 Task: Enable the option "Kasenna RTSP dialect" in the RTP/RTSP/SDP demuxer.
Action: Mouse moved to (95, 12)
Screenshot: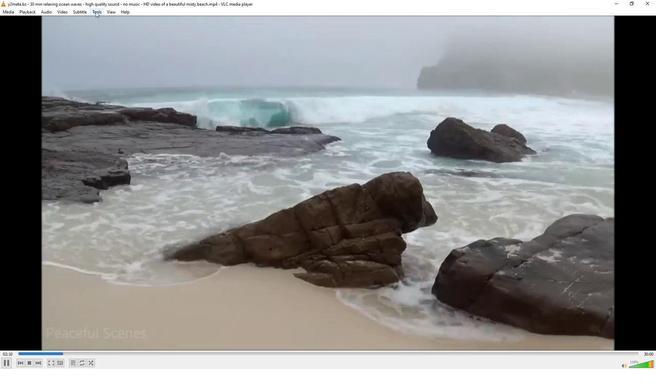 
Action: Mouse pressed left at (95, 12)
Screenshot: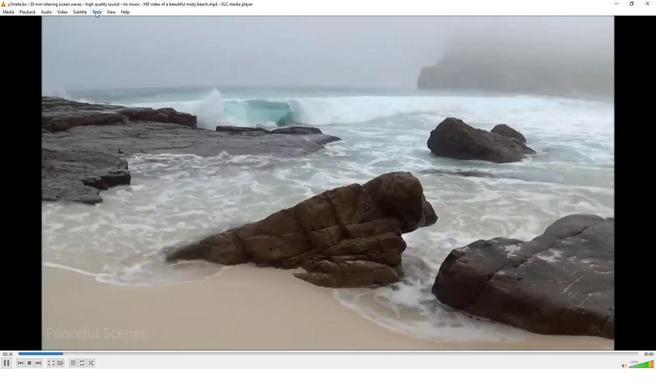 
Action: Mouse moved to (114, 92)
Screenshot: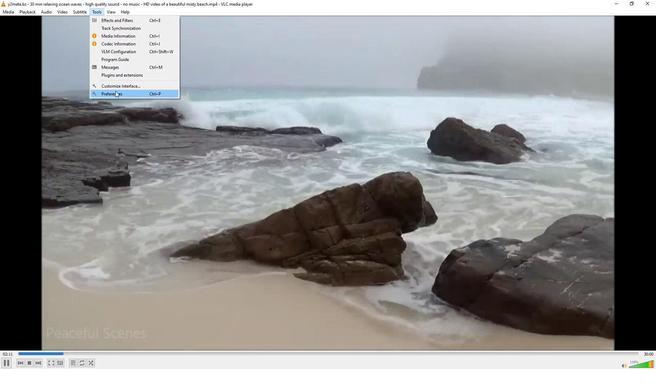 
Action: Mouse pressed left at (114, 92)
Screenshot: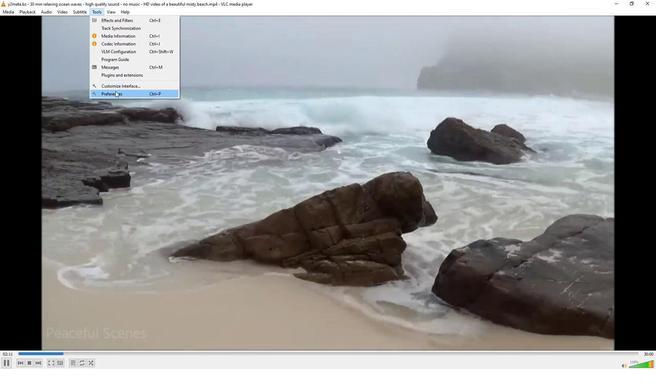 
Action: Mouse moved to (182, 287)
Screenshot: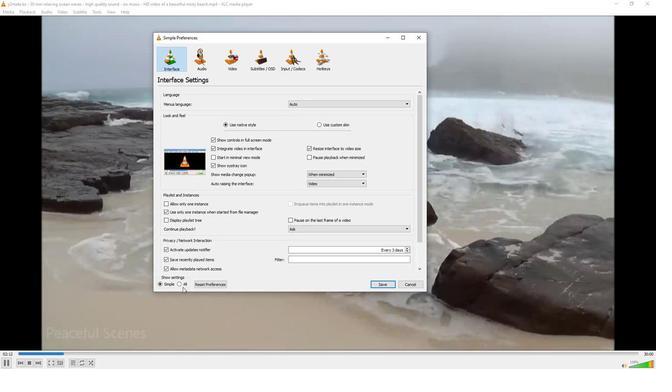 
Action: Mouse pressed left at (182, 287)
Screenshot: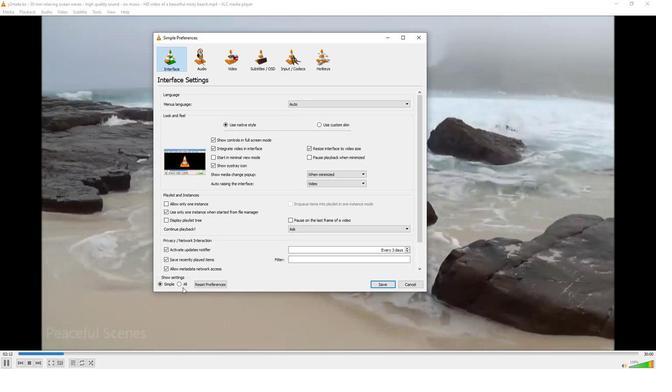 
Action: Mouse moved to (179, 282)
Screenshot: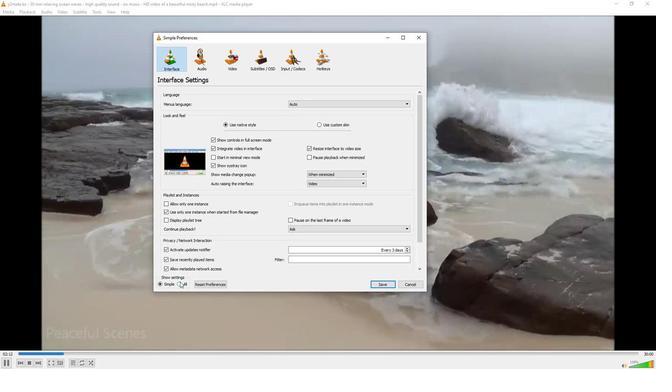 
Action: Mouse pressed left at (179, 282)
Screenshot: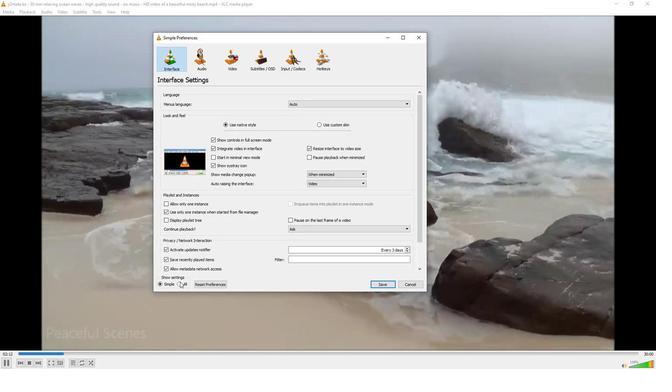 
Action: Mouse moved to (169, 187)
Screenshot: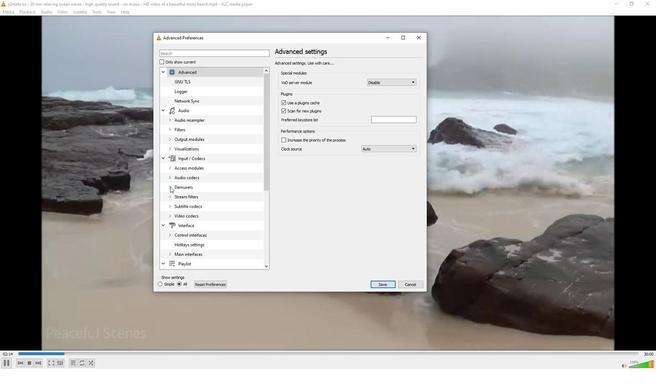 
Action: Mouse pressed left at (169, 187)
Screenshot: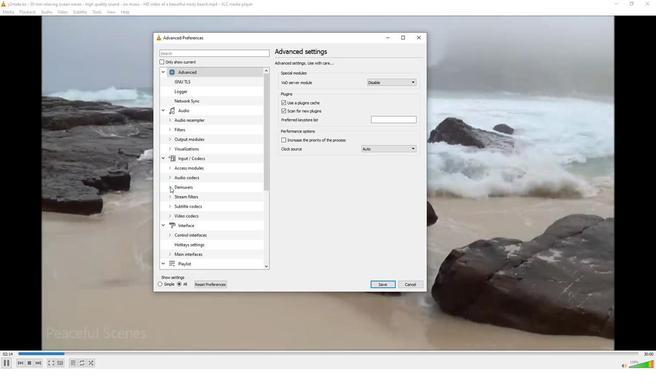 
Action: Mouse moved to (205, 222)
Screenshot: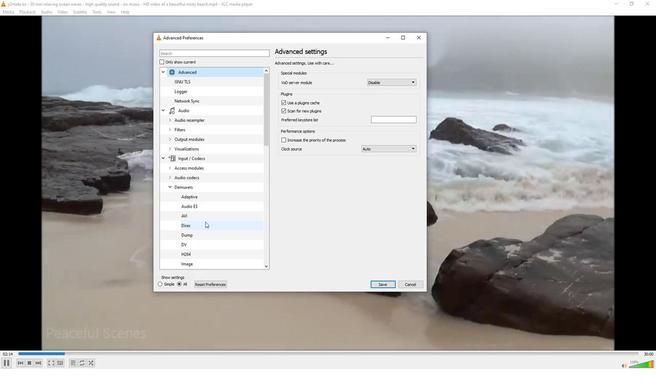 
Action: Mouse scrolled (205, 222) with delta (0, 0)
Screenshot: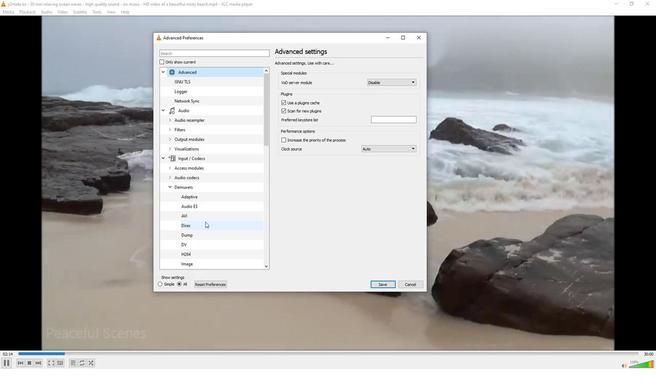 
Action: Mouse scrolled (205, 222) with delta (0, 0)
Screenshot: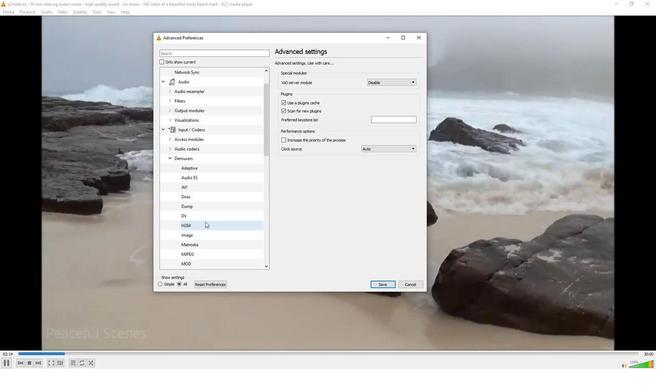 
Action: Mouse scrolled (205, 222) with delta (0, 0)
Screenshot: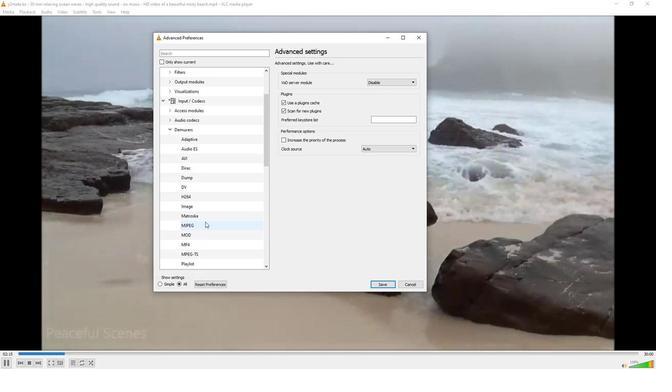 
Action: Mouse scrolled (205, 222) with delta (0, 0)
Screenshot: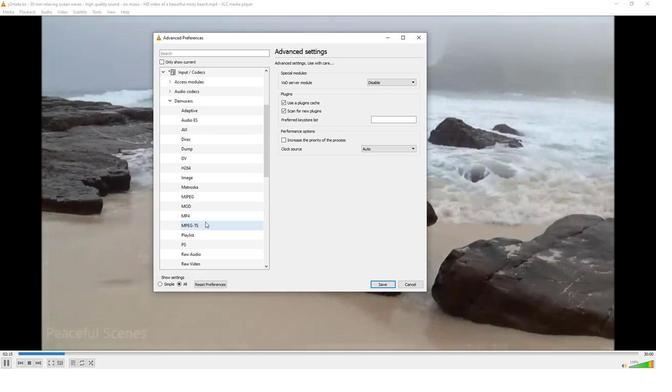 
Action: Mouse moved to (207, 252)
Screenshot: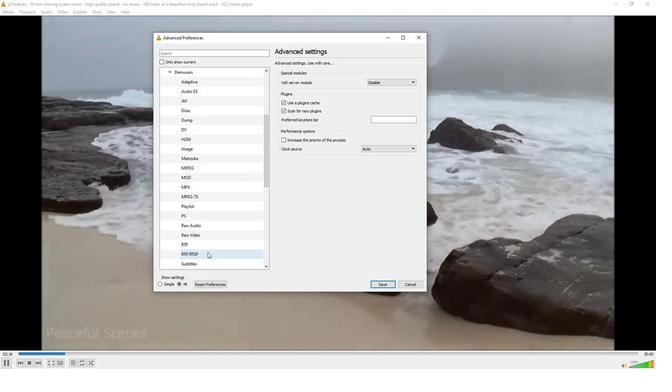 
Action: Mouse pressed left at (207, 252)
Screenshot: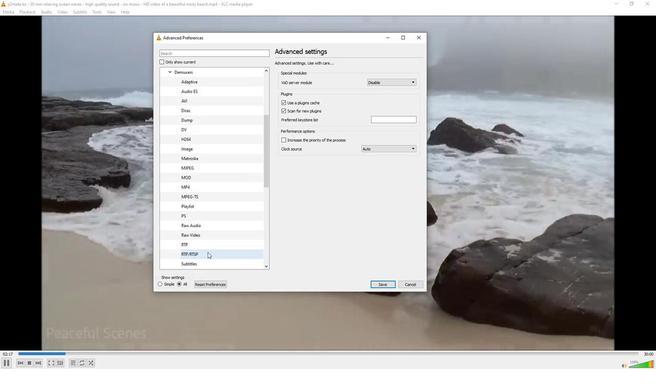 
Action: Mouse moved to (277, 116)
Screenshot: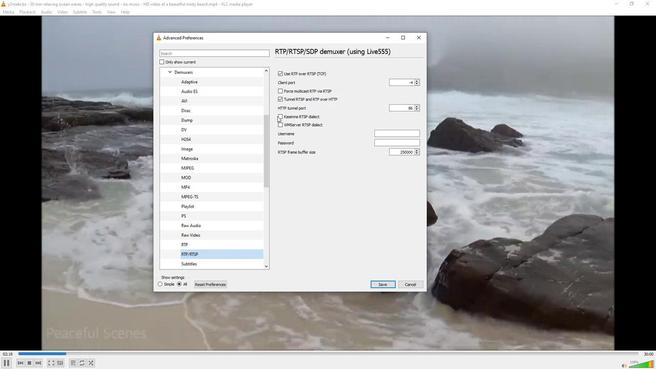 
Action: Mouse pressed left at (277, 116)
Screenshot: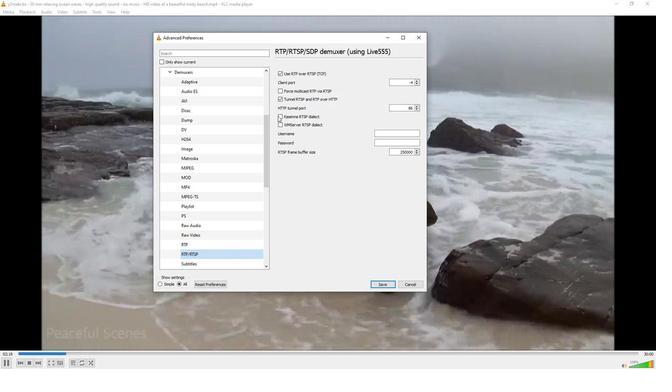 
Action: Mouse moved to (280, 116)
Screenshot: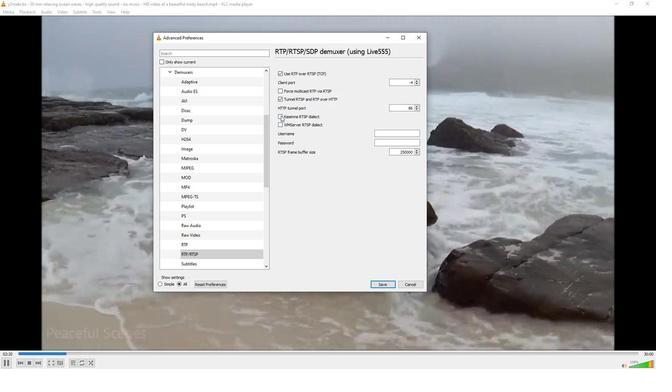 
Action: Mouse pressed left at (280, 116)
Screenshot: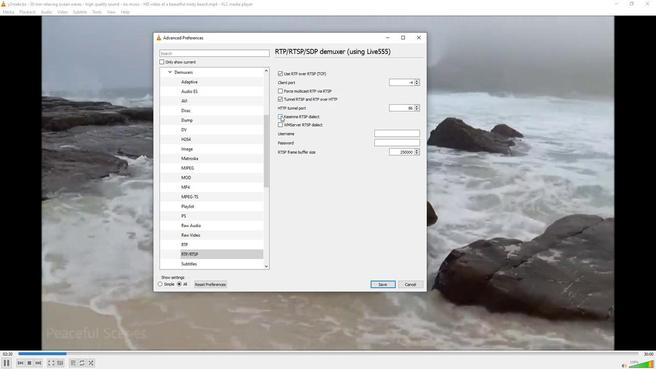 
Action: Mouse moved to (324, 189)
Screenshot: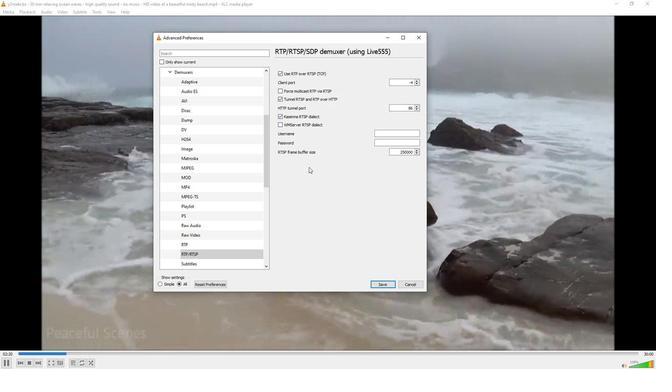 
